 Task: Use the formula "CHIINV" in spreadsheet "Project protfolio".
Action: Mouse moved to (125, 71)
Screenshot: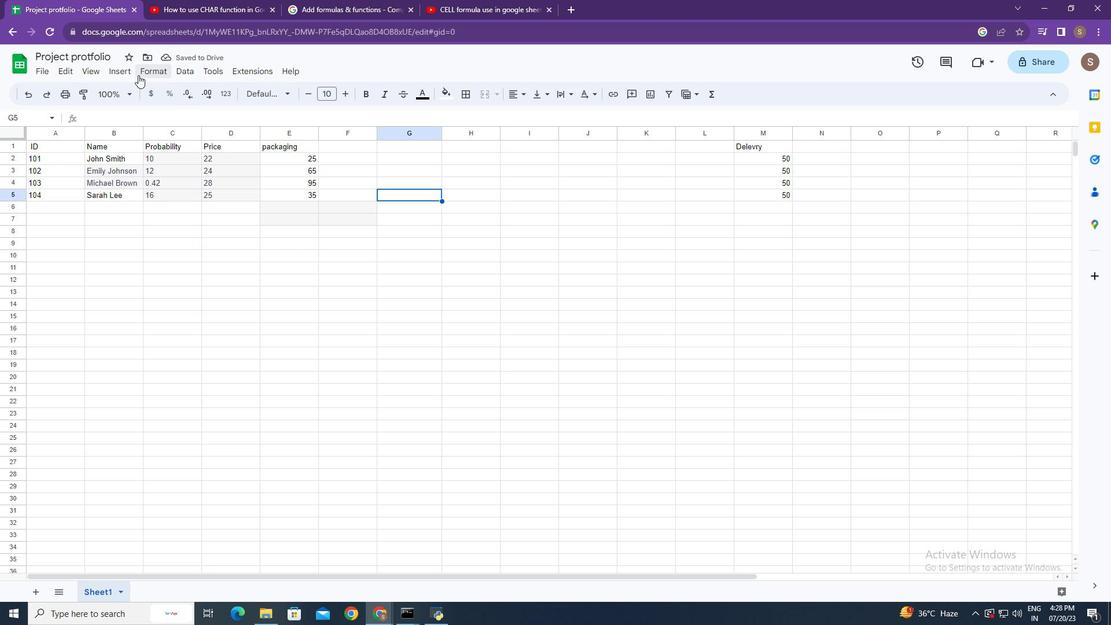 
Action: Mouse pressed left at (125, 71)
Screenshot: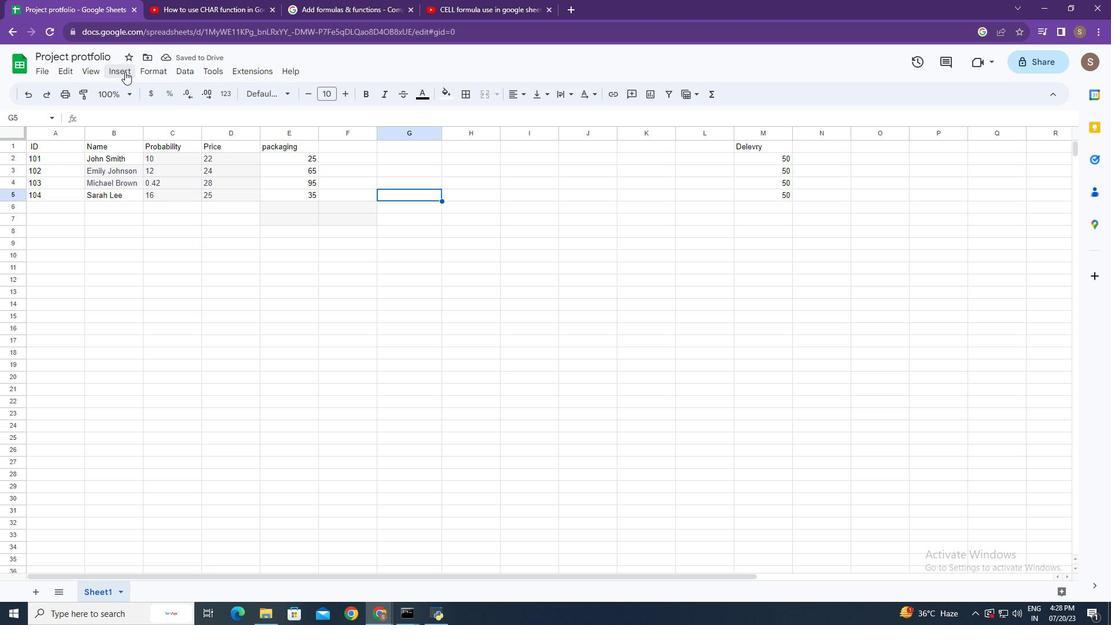 
Action: Mouse moved to (162, 274)
Screenshot: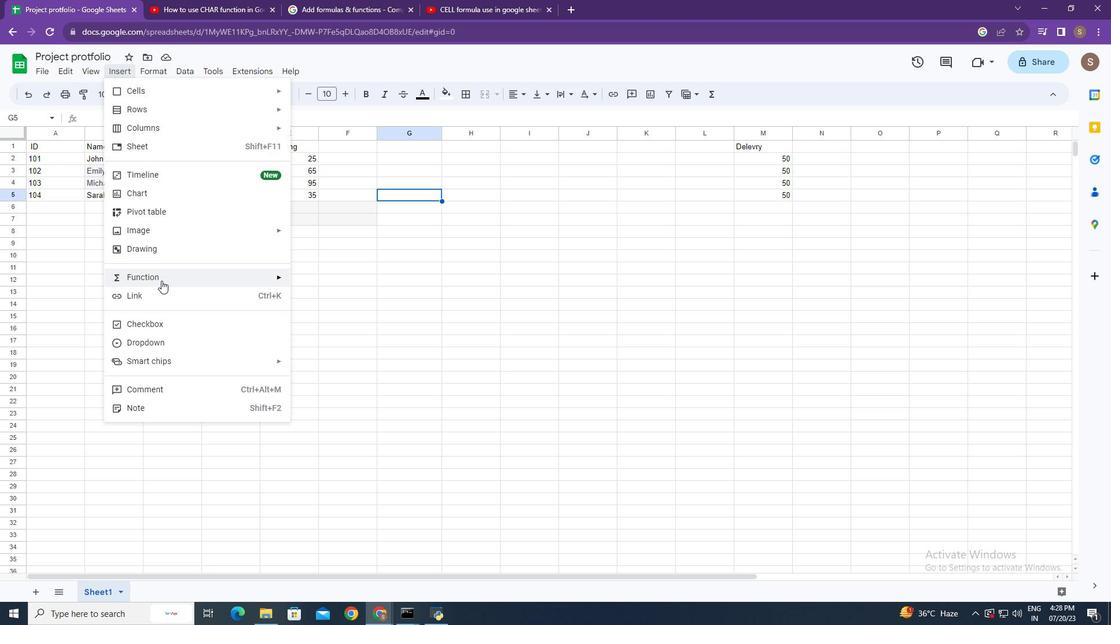 
Action: Mouse pressed left at (162, 274)
Screenshot: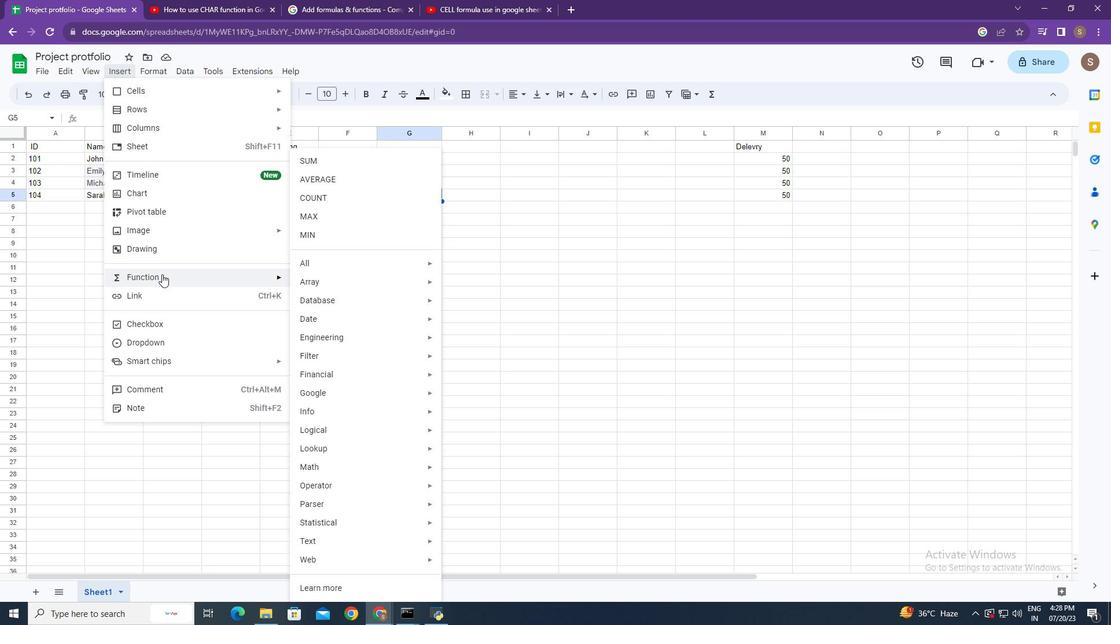 
Action: Mouse moved to (321, 264)
Screenshot: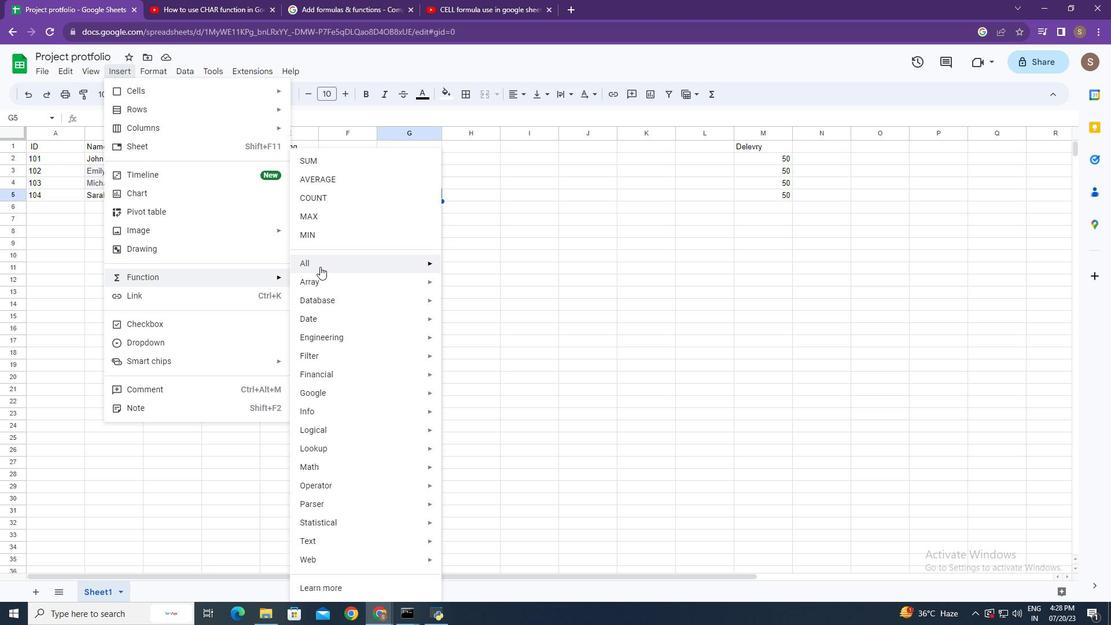 
Action: Mouse pressed left at (321, 264)
Screenshot: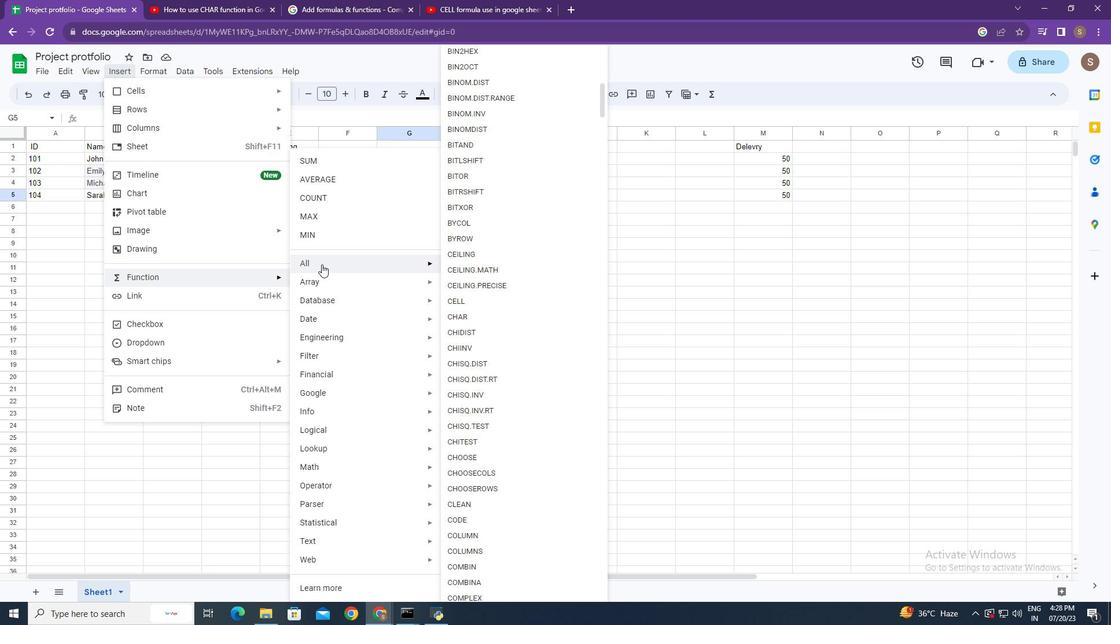 
Action: Mouse moved to (490, 345)
Screenshot: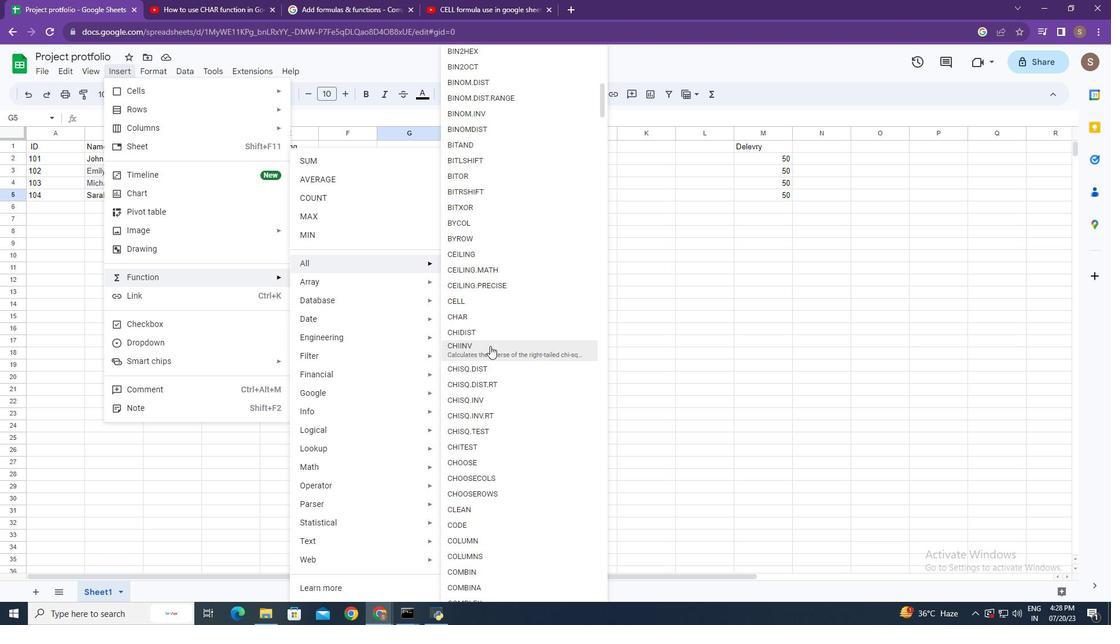 
Action: Mouse pressed left at (490, 345)
Screenshot: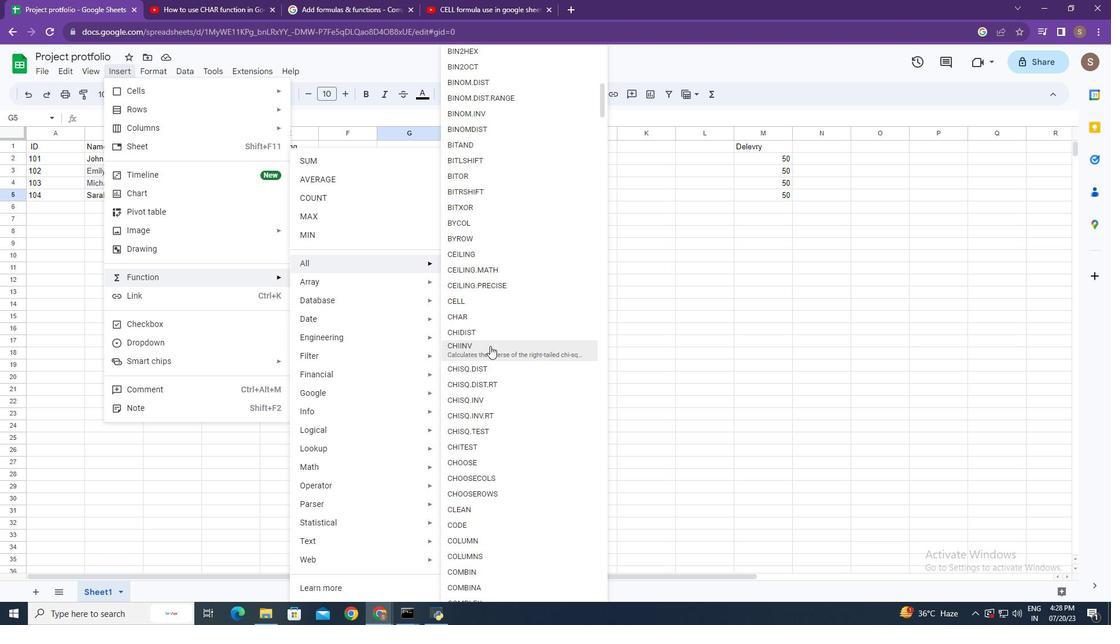 
Action: Mouse moved to (169, 180)
Screenshot: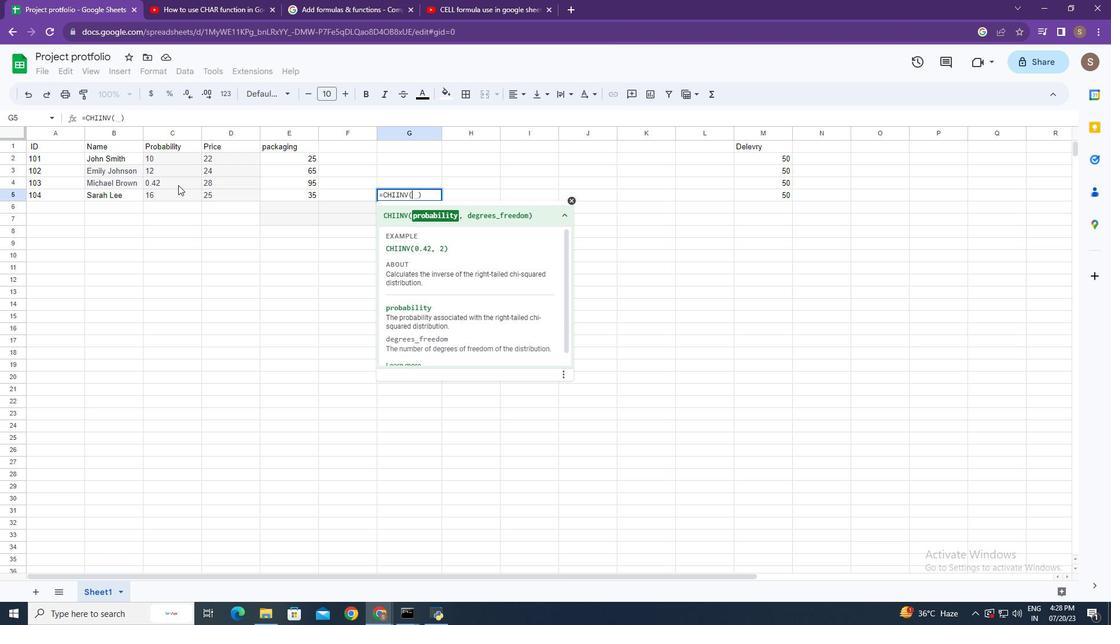 
Action: Mouse pressed left at (169, 180)
Screenshot: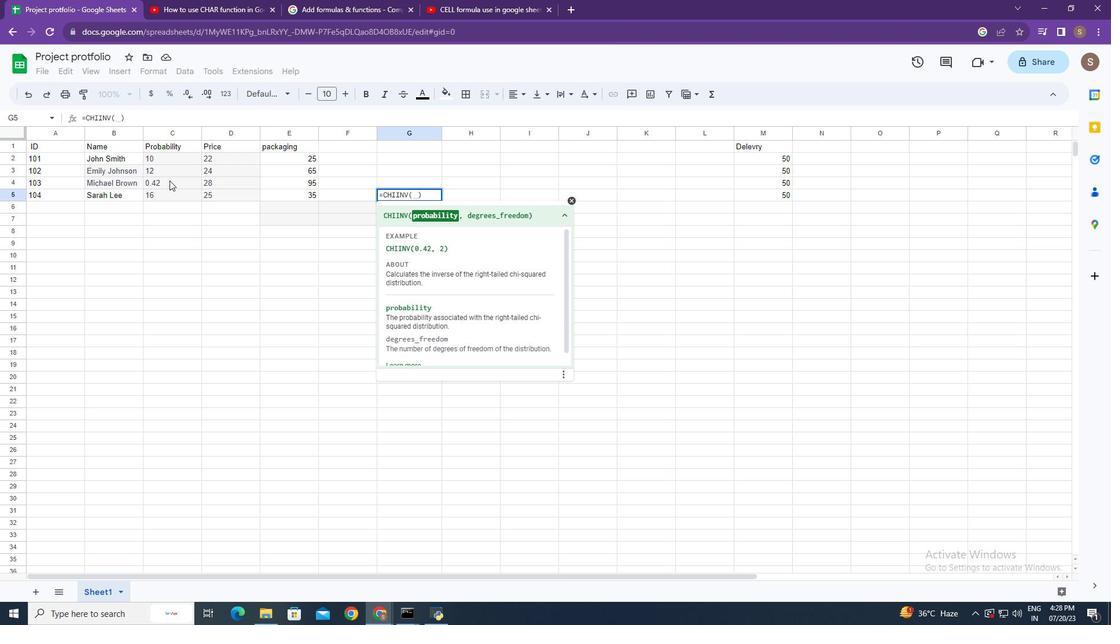 
Action: Mouse moved to (226, 182)
Screenshot: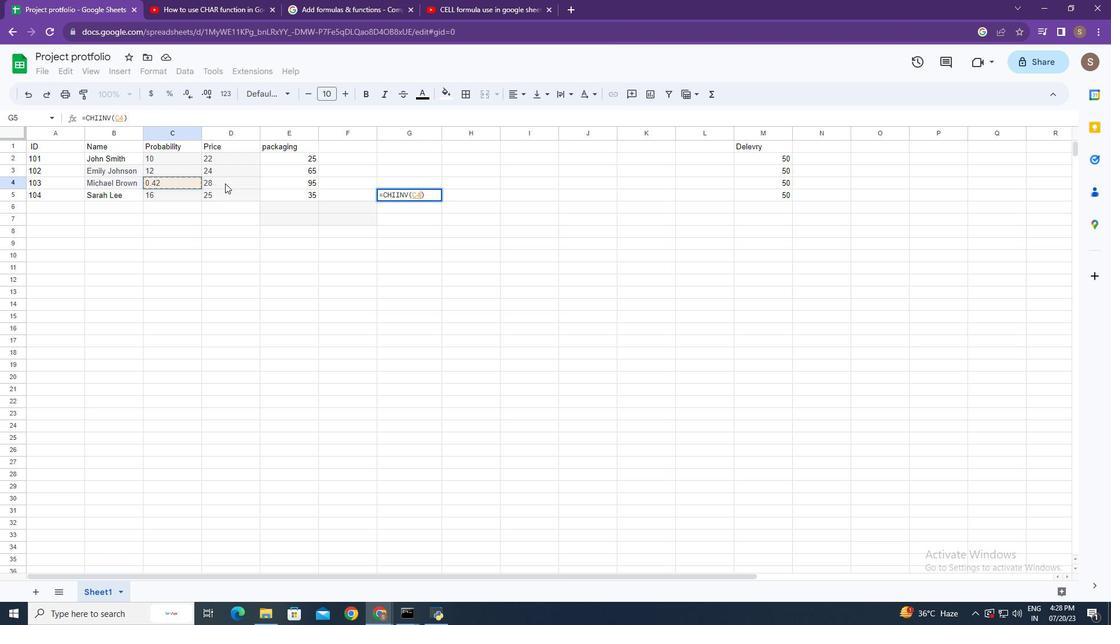 
Action: Mouse pressed left at (226, 182)
Screenshot: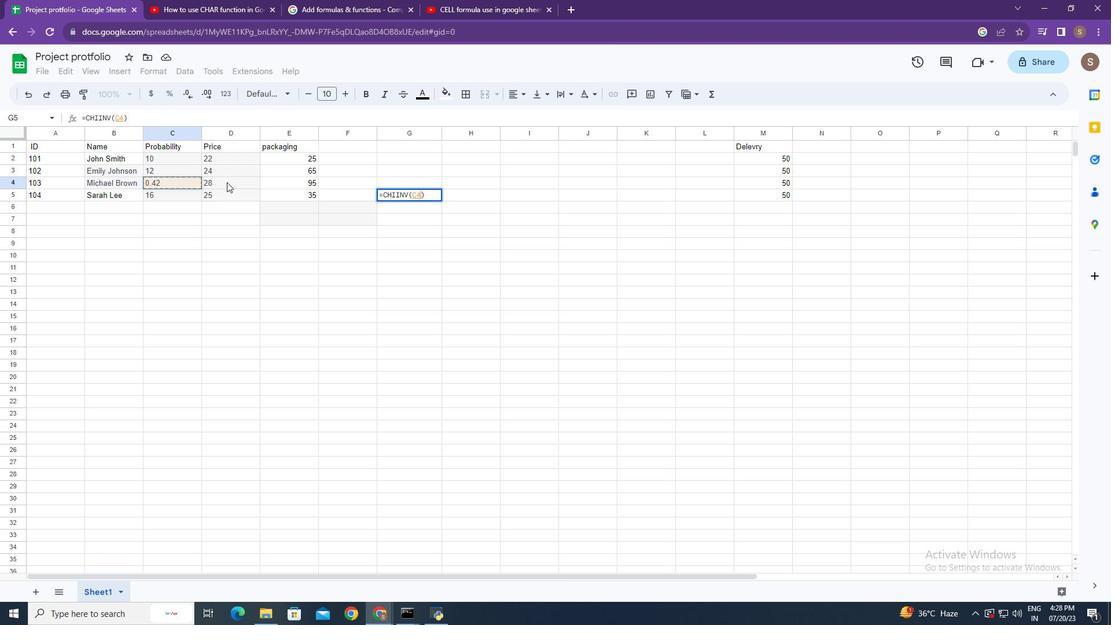 
Action: Mouse moved to (429, 203)
Screenshot: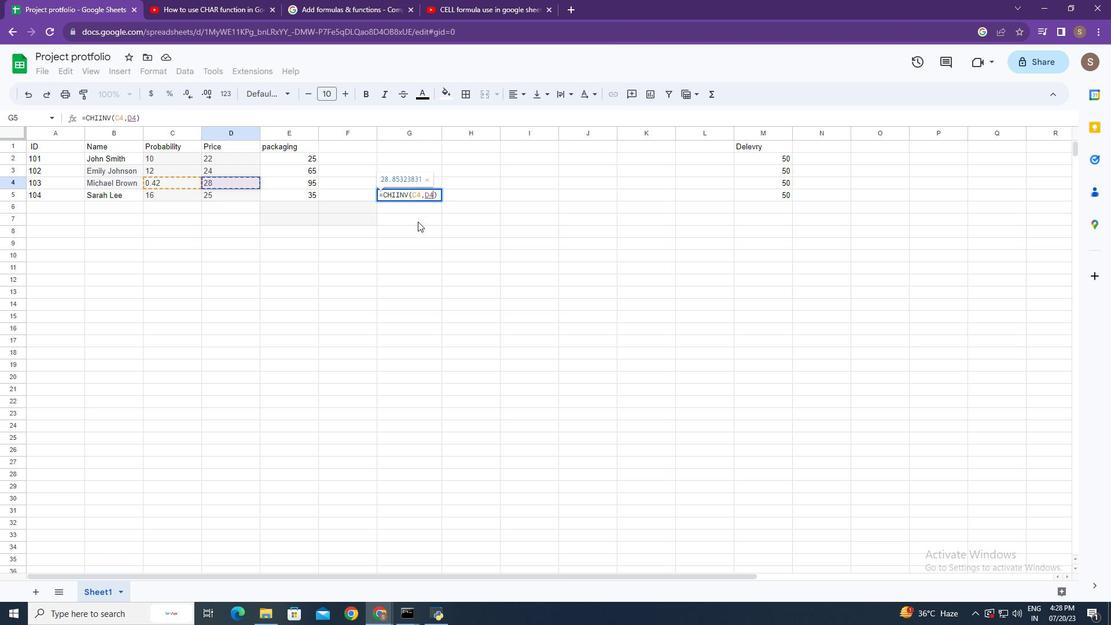 
Action: Key pressed <Key.enter>
Screenshot: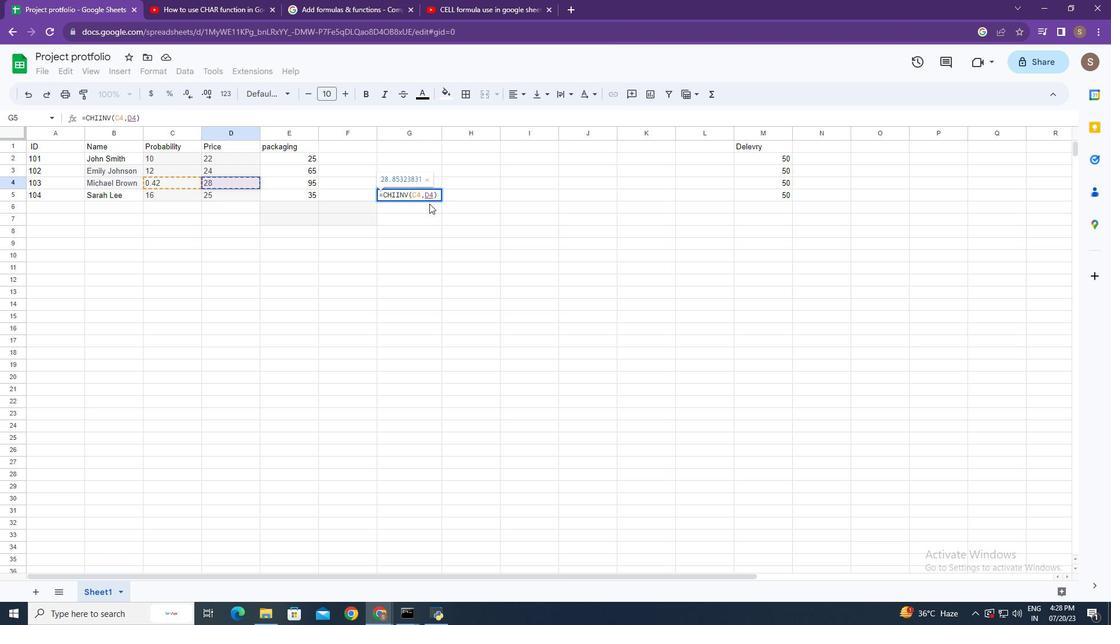 
Action: Mouse moved to (419, 263)
Screenshot: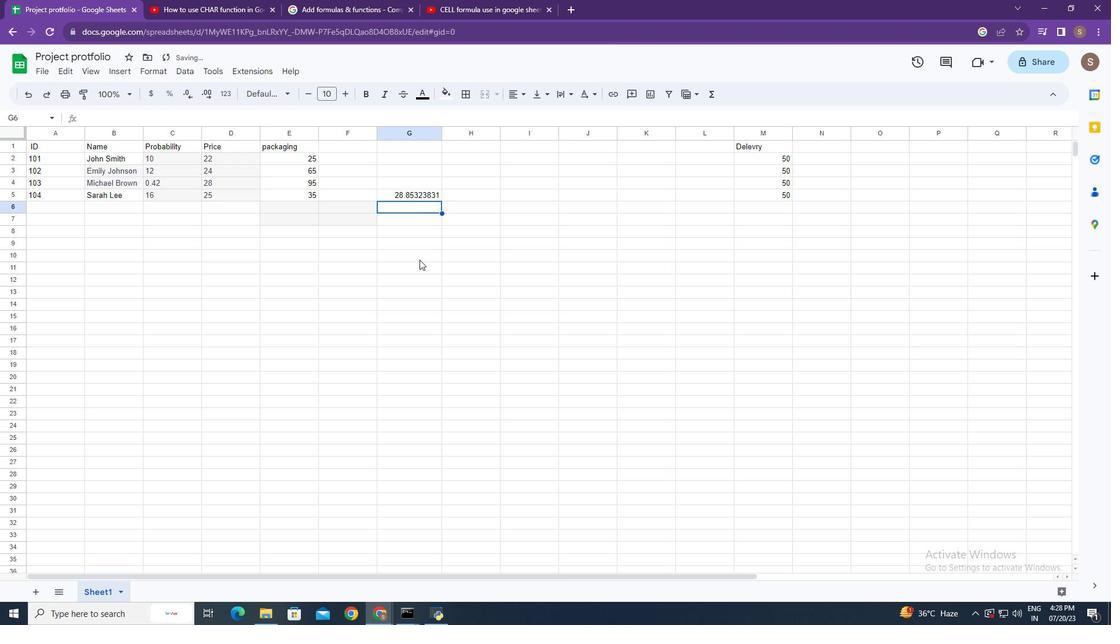 
